 Task: Change the AutoArchive frequency to 14 days in Microsoft Outlook.
Action: Mouse moved to (46, 27)
Screenshot: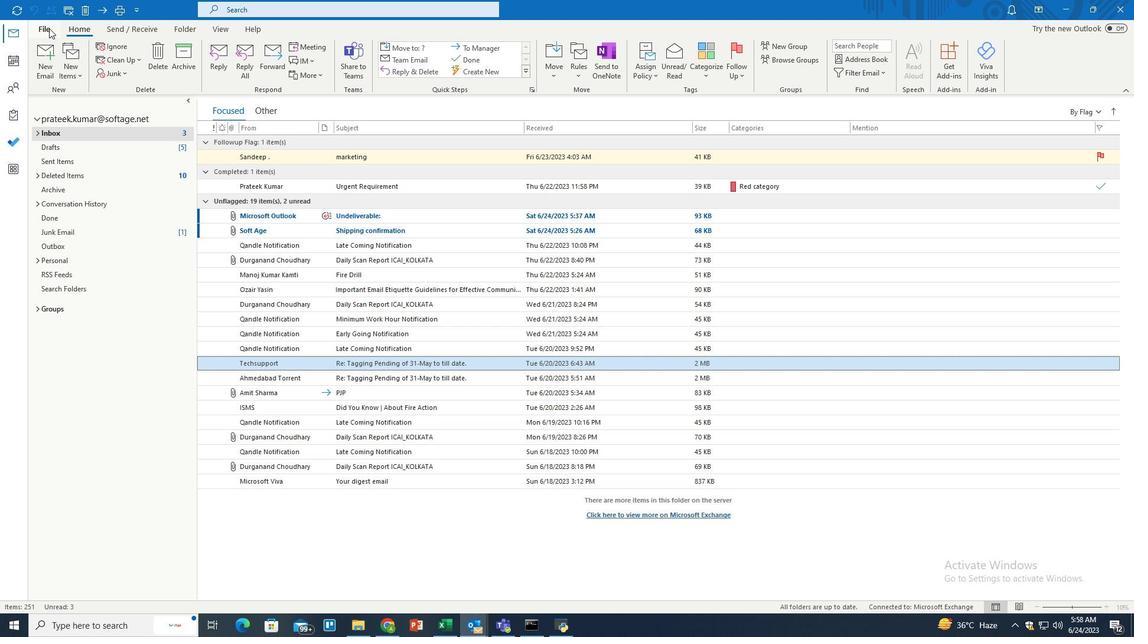 
Action: Mouse pressed left at (46, 27)
Screenshot: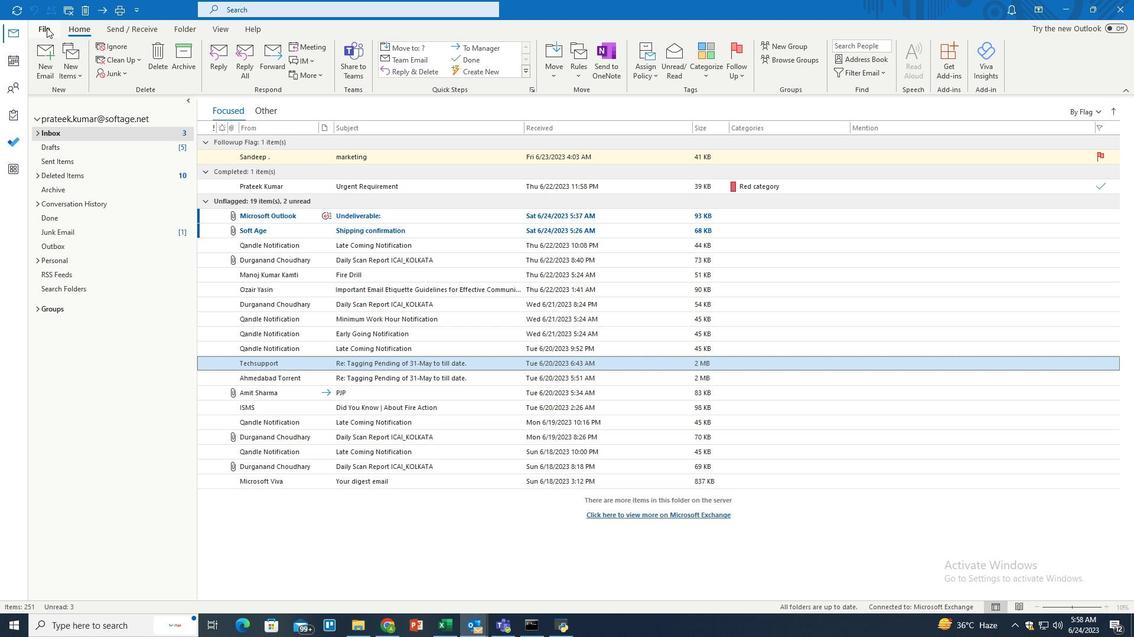 
Action: Mouse moved to (42, 568)
Screenshot: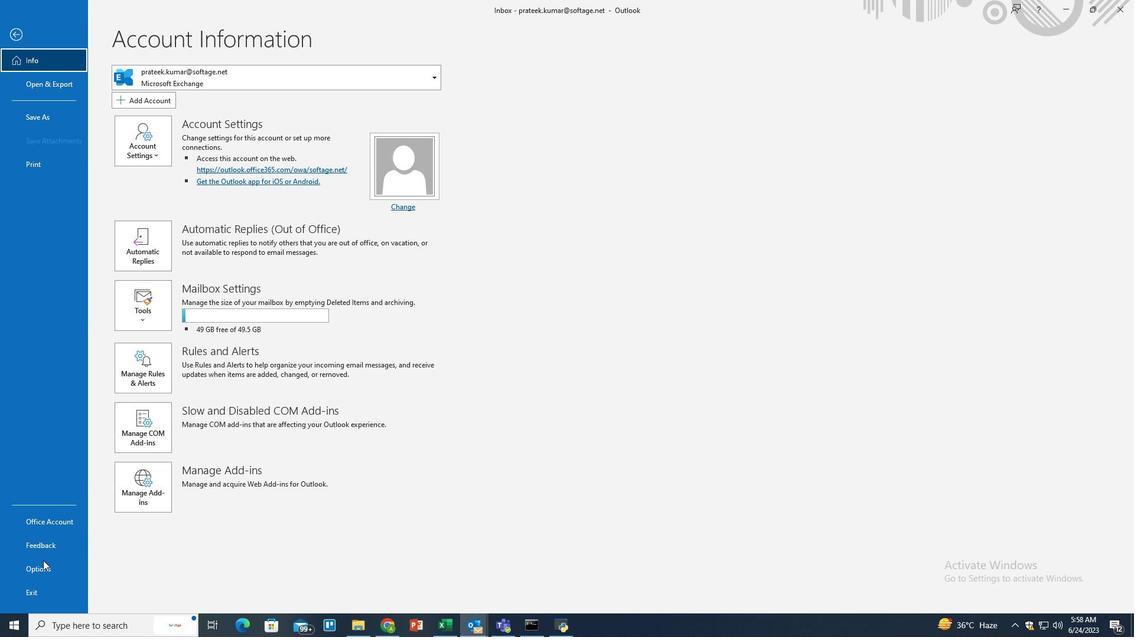 
Action: Mouse pressed left at (42, 568)
Screenshot: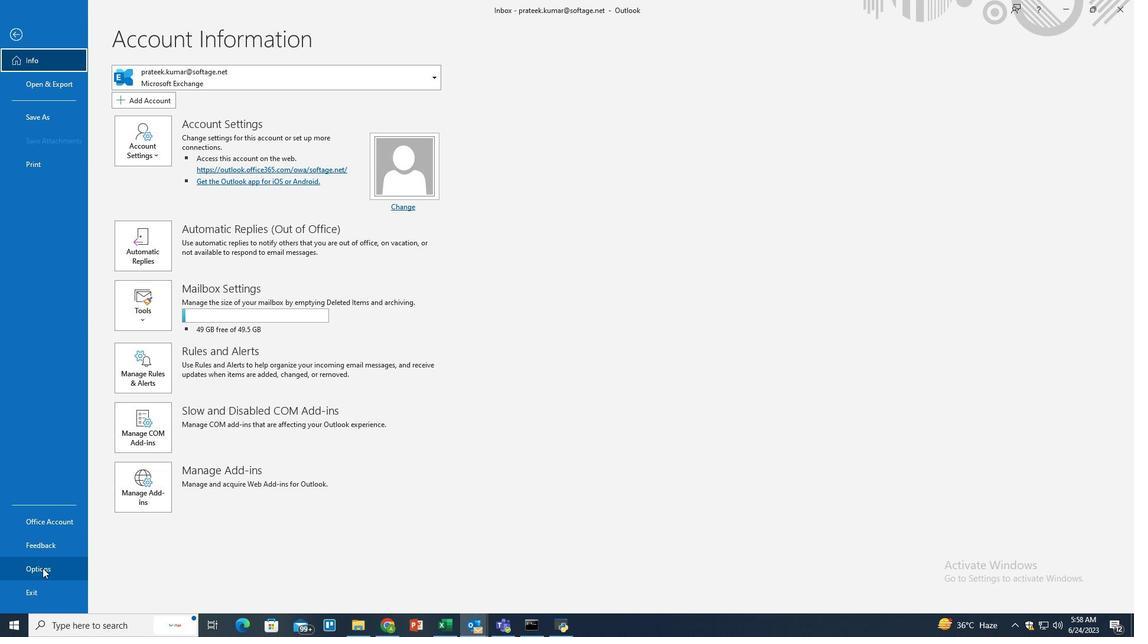 
Action: Mouse moved to (356, 284)
Screenshot: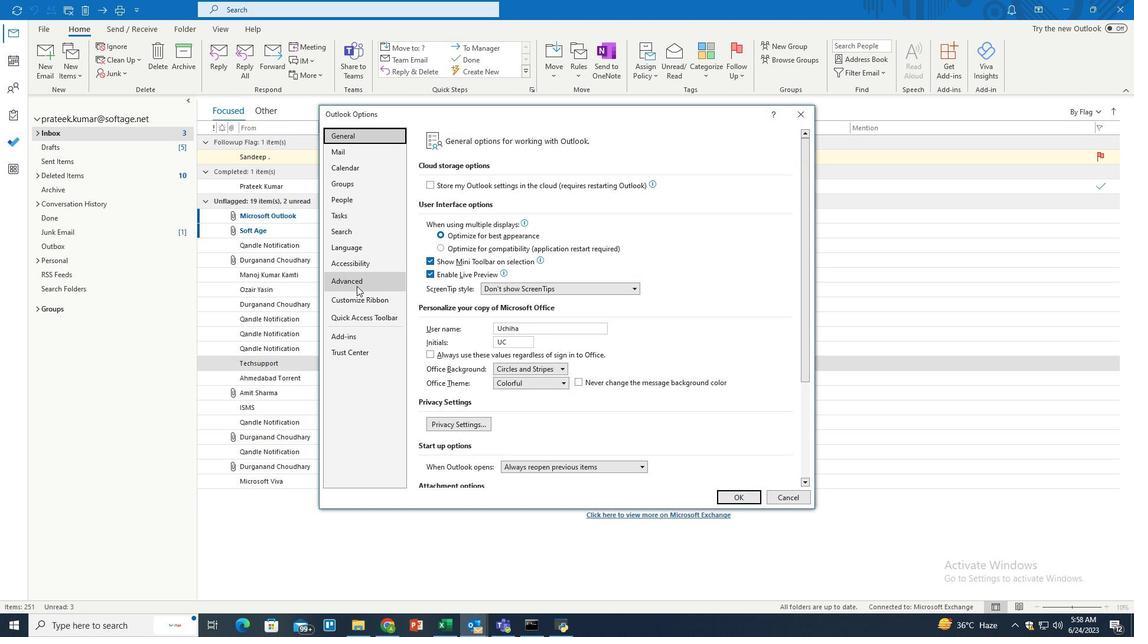 
Action: Mouse pressed left at (356, 284)
Screenshot: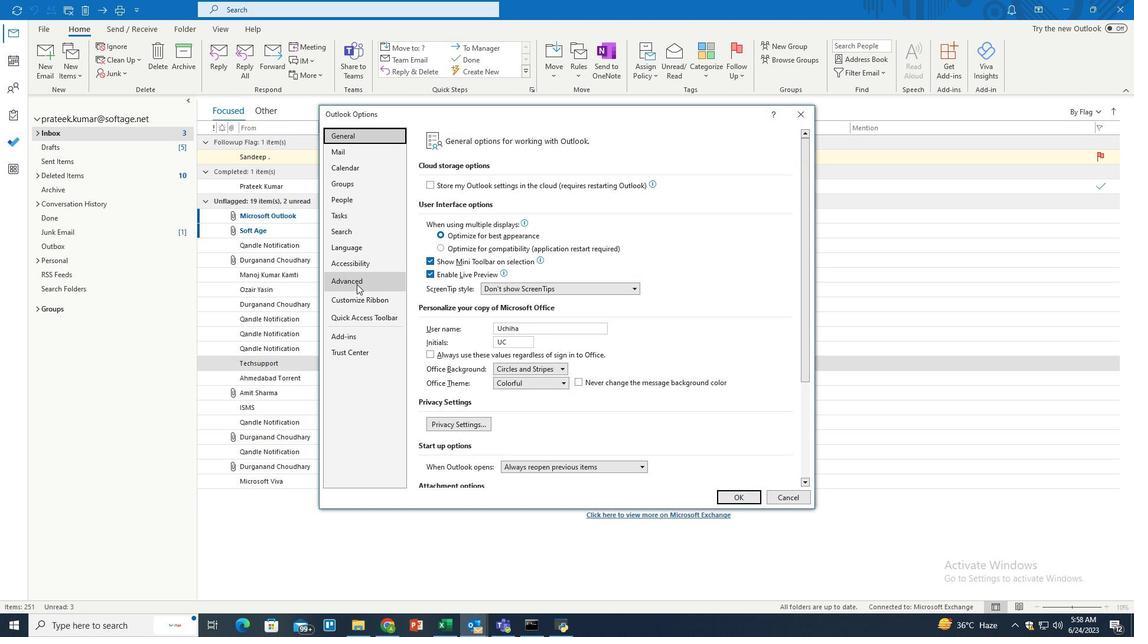 
Action: Mouse moved to (525, 288)
Screenshot: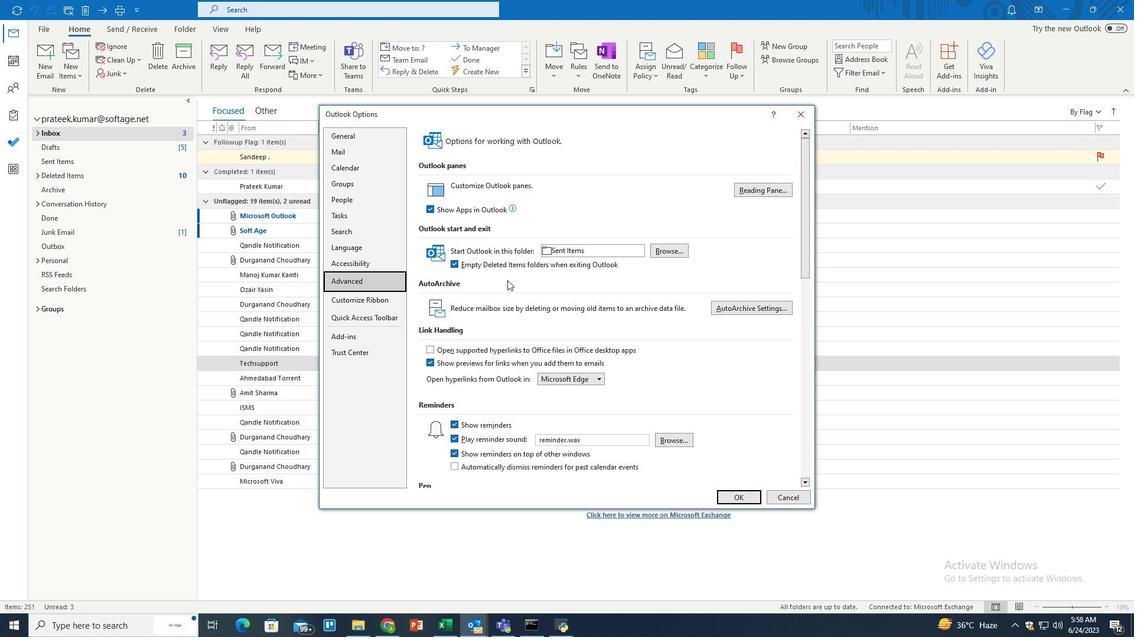 
Action: Mouse scrolled (525, 288) with delta (0, 0)
Screenshot: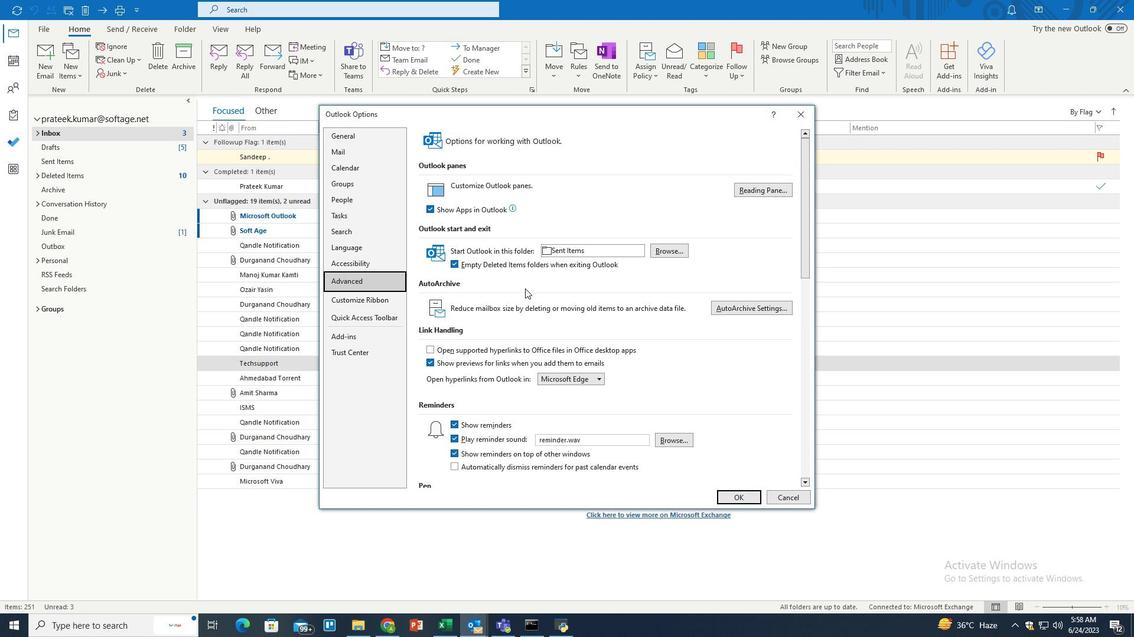 
Action: Mouse moved to (754, 279)
Screenshot: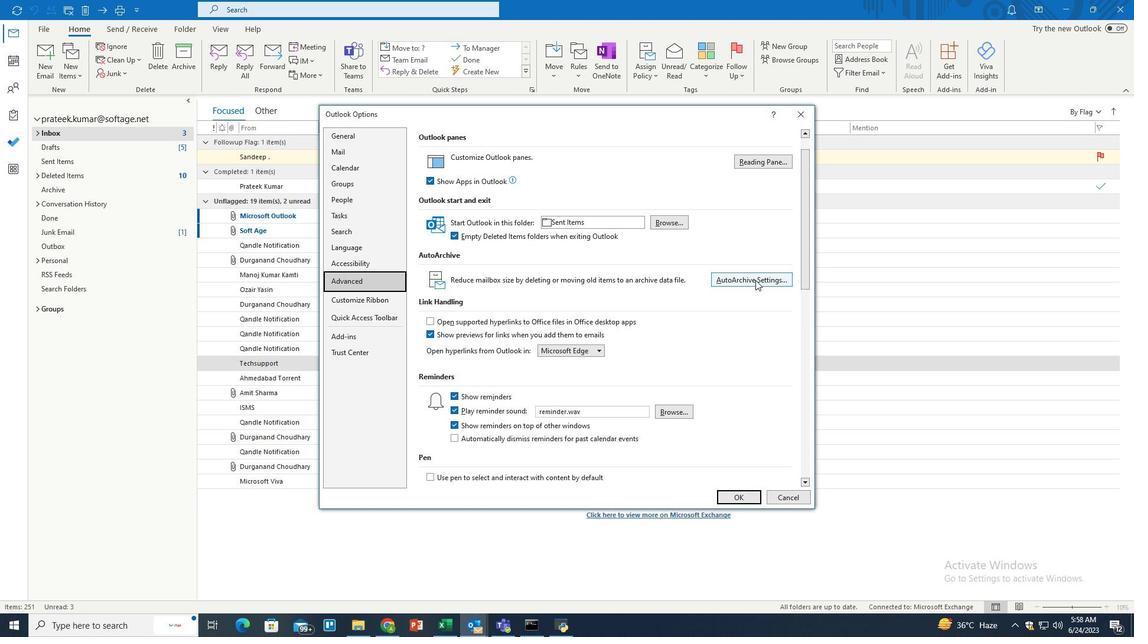 
Action: Mouse pressed left at (754, 279)
Screenshot: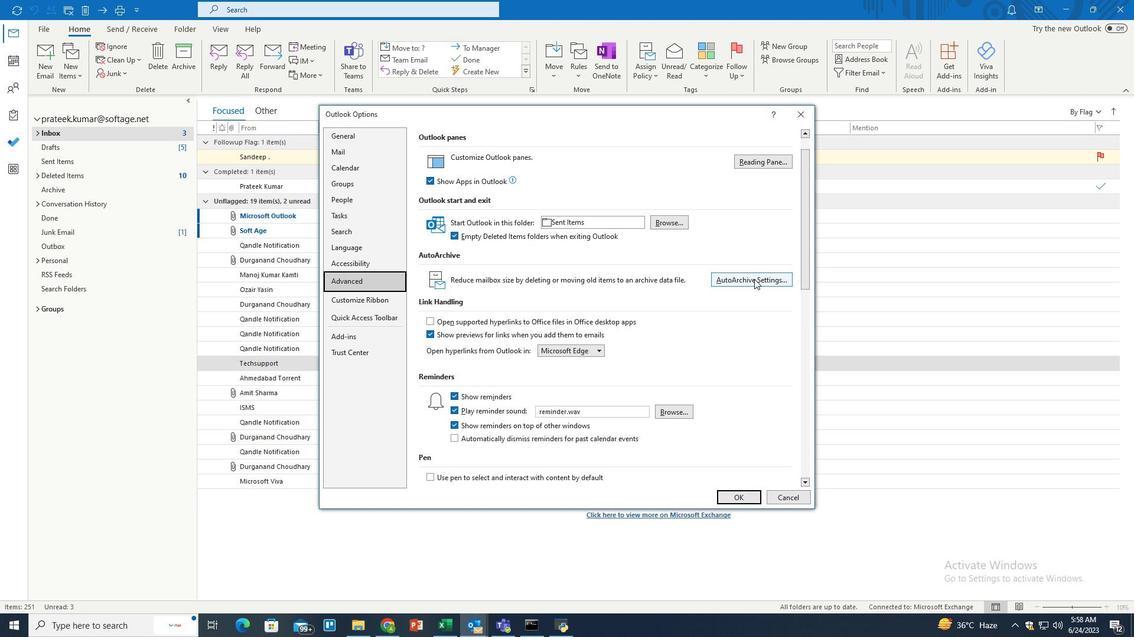 
Action: Mouse moved to (471, 223)
Screenshot: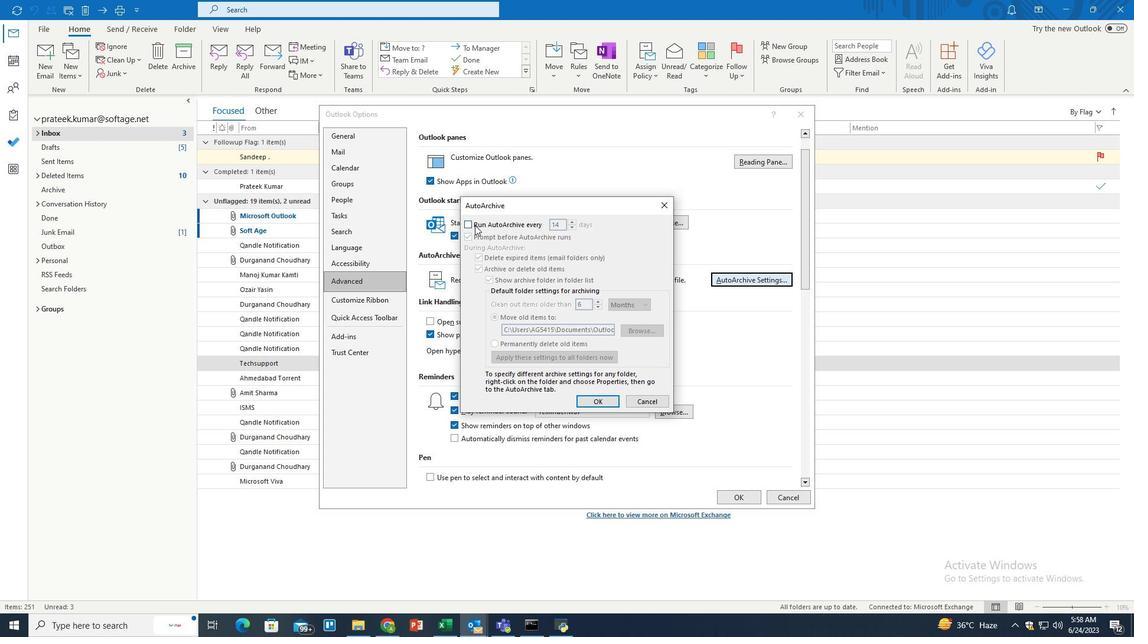 
Action: Mouse pressed left at (471, 223)
Screenshot: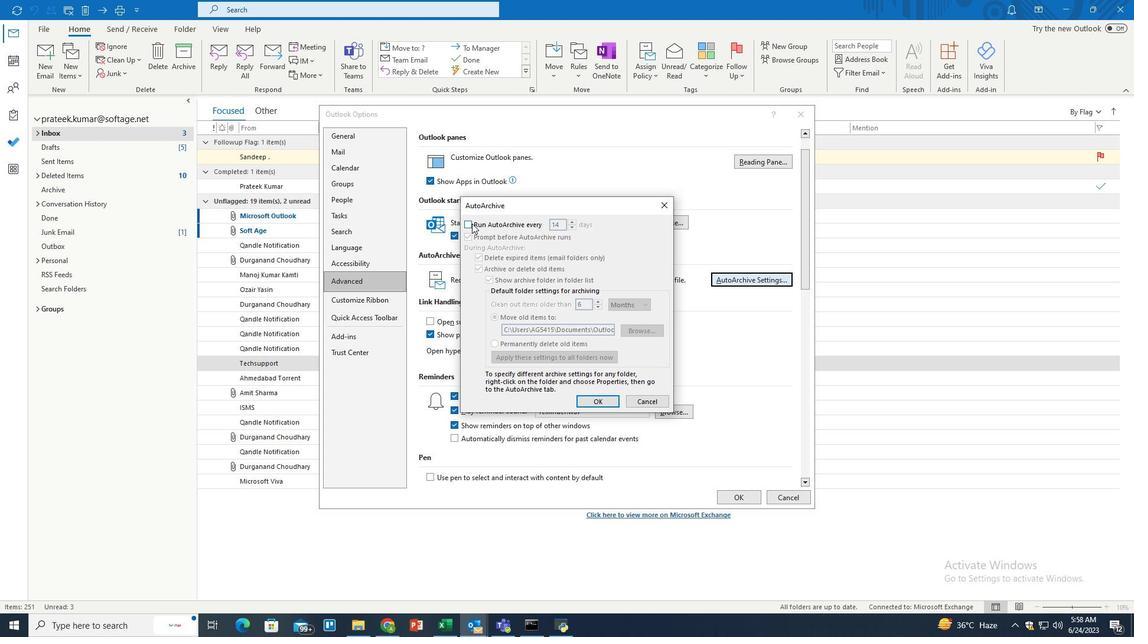 
Action: Mouse moved to (571, 220)
Screenshot: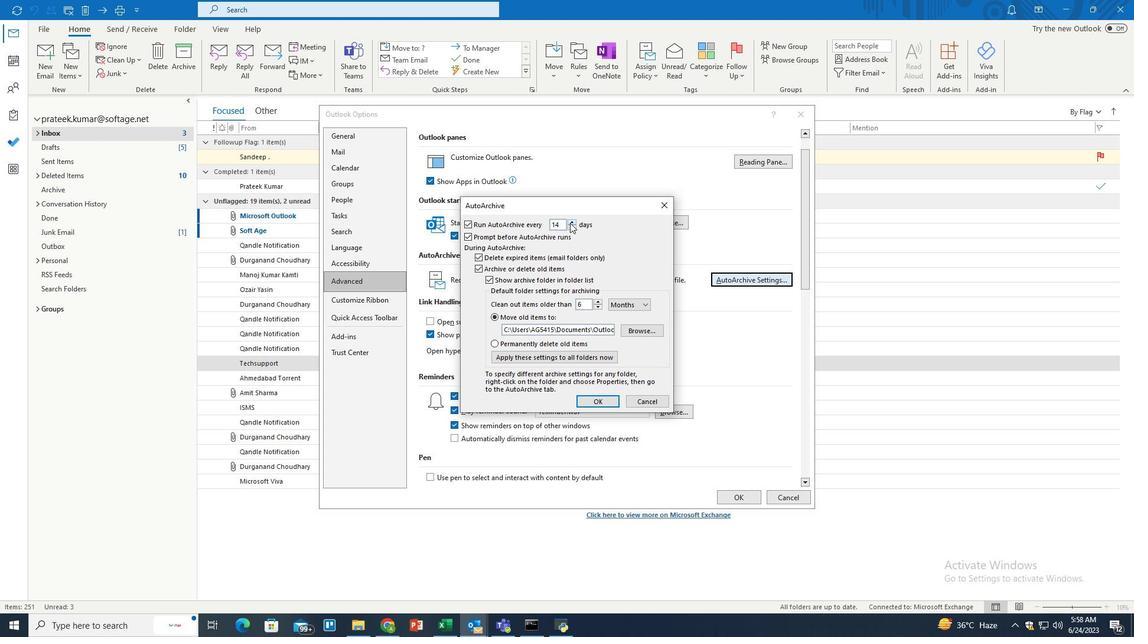
Action: Mouse pressed left at (571, 220)
Screenshot: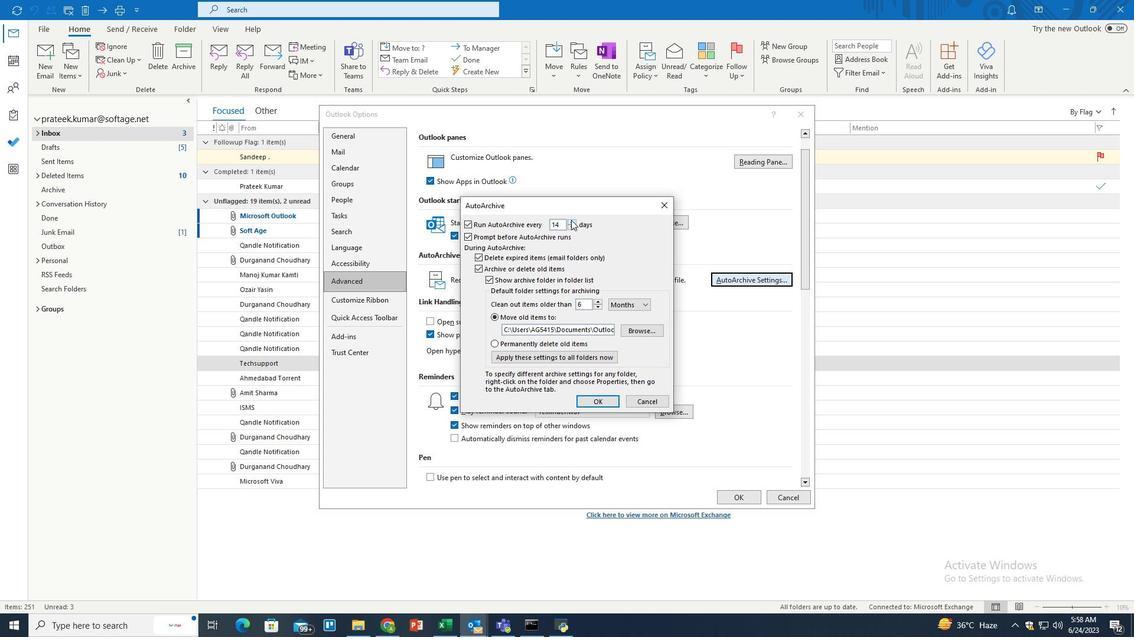 
Action: Mouse pressed left at (571, 220)
Screenshot: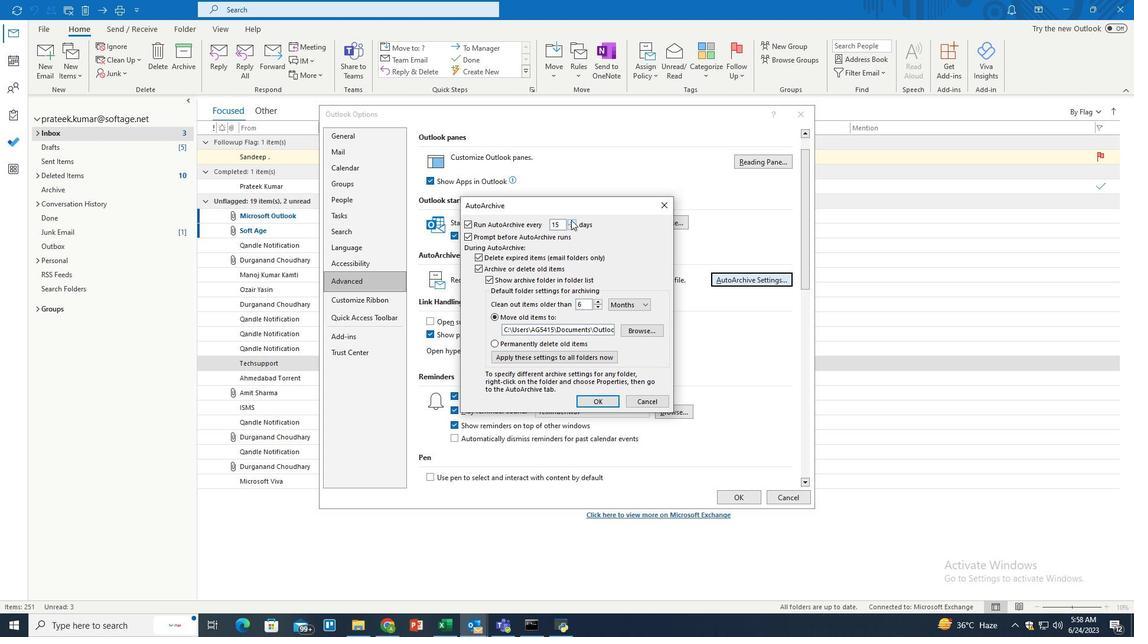 
Action: Mouse pressed left at (571, 220)
Screenshot: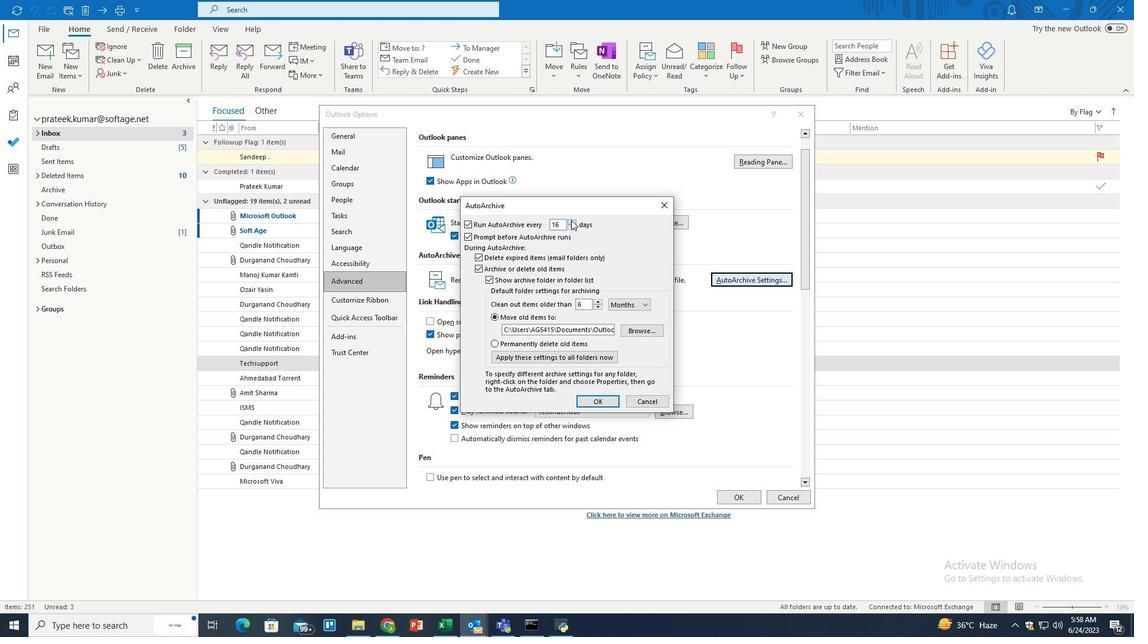 
Action: Mouse pressed left at (571, 220)
Screenshot: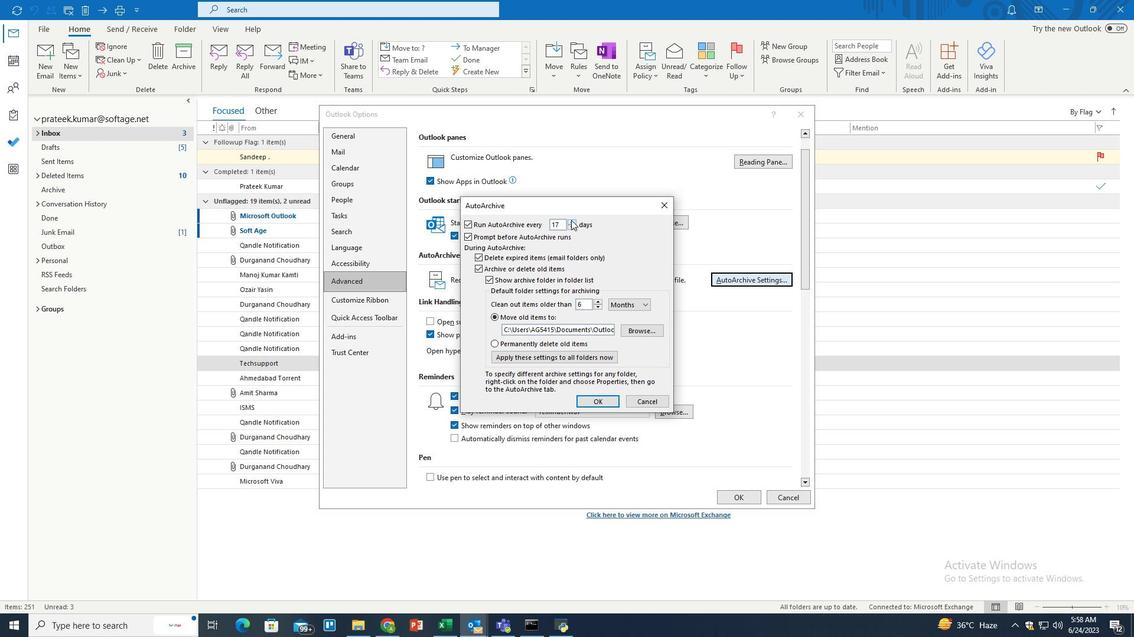 
Action: Mouse pressed left at (571, 220)
Screenshot: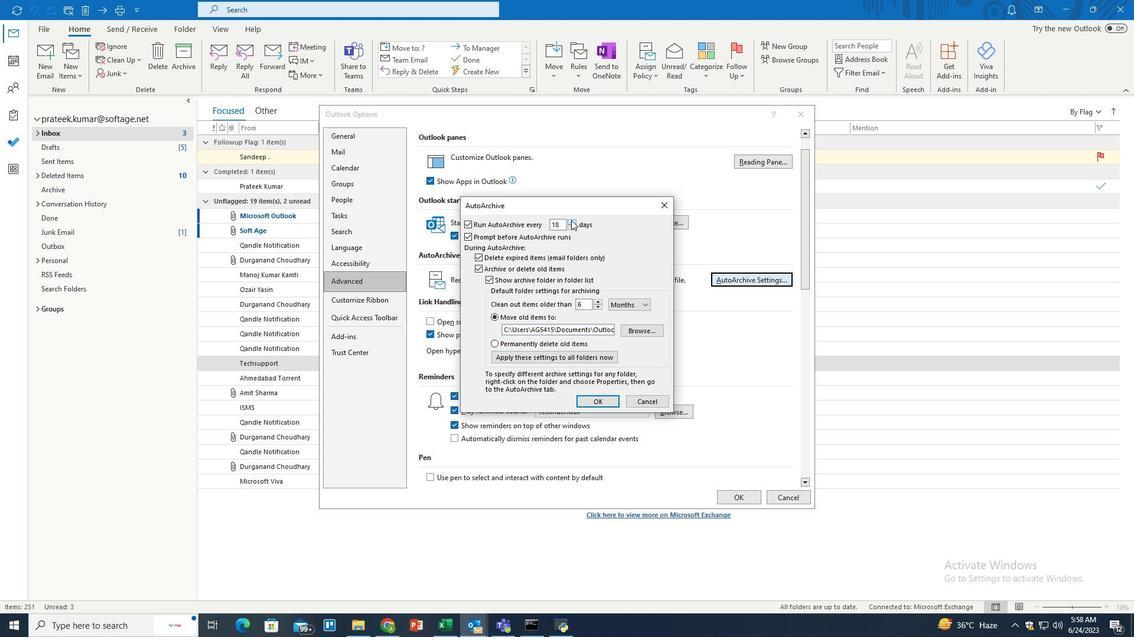 
Action: Mouse pressed left at (571, 220)
Screenshot: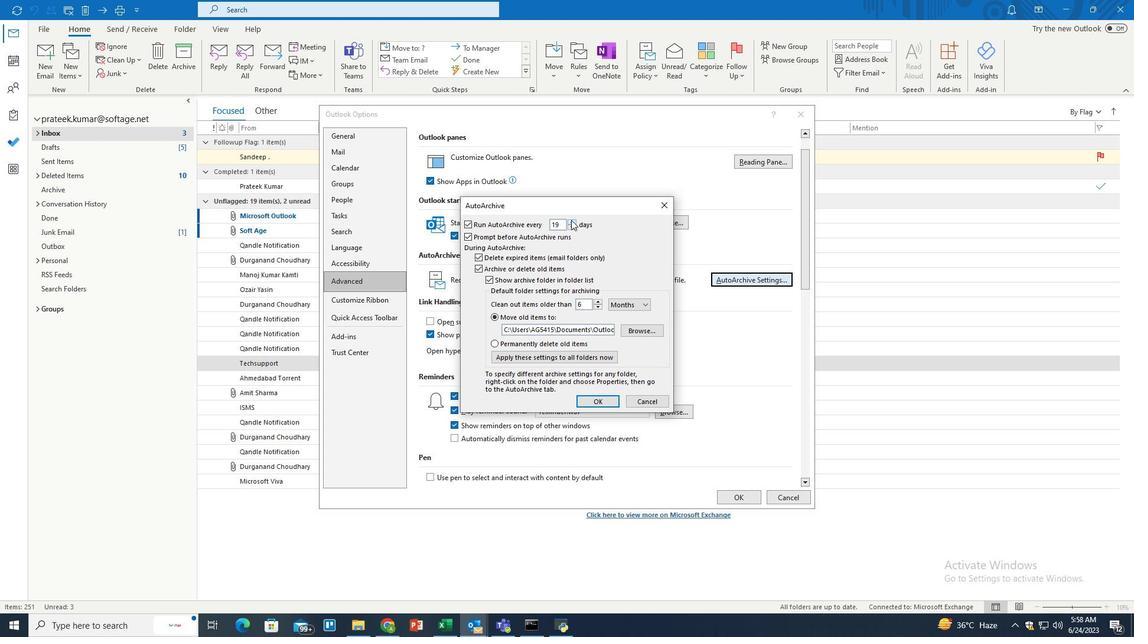 
Action: Mouse moved to (593, 398)
Screenshot: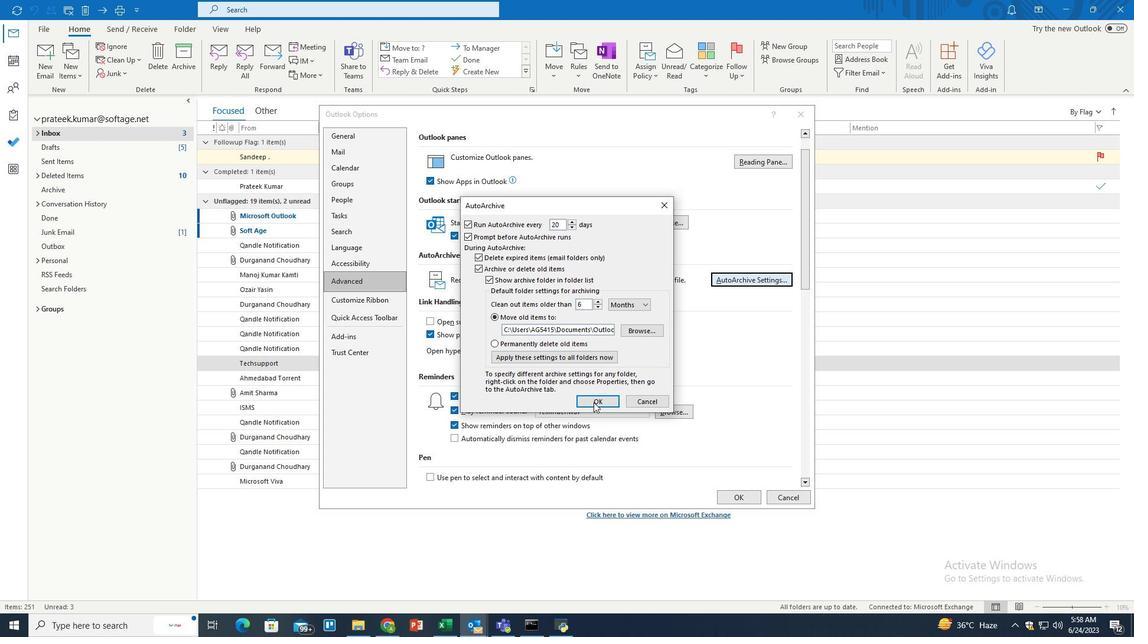 
Action: Mouse pressed left at (593, 398)
Screenshot: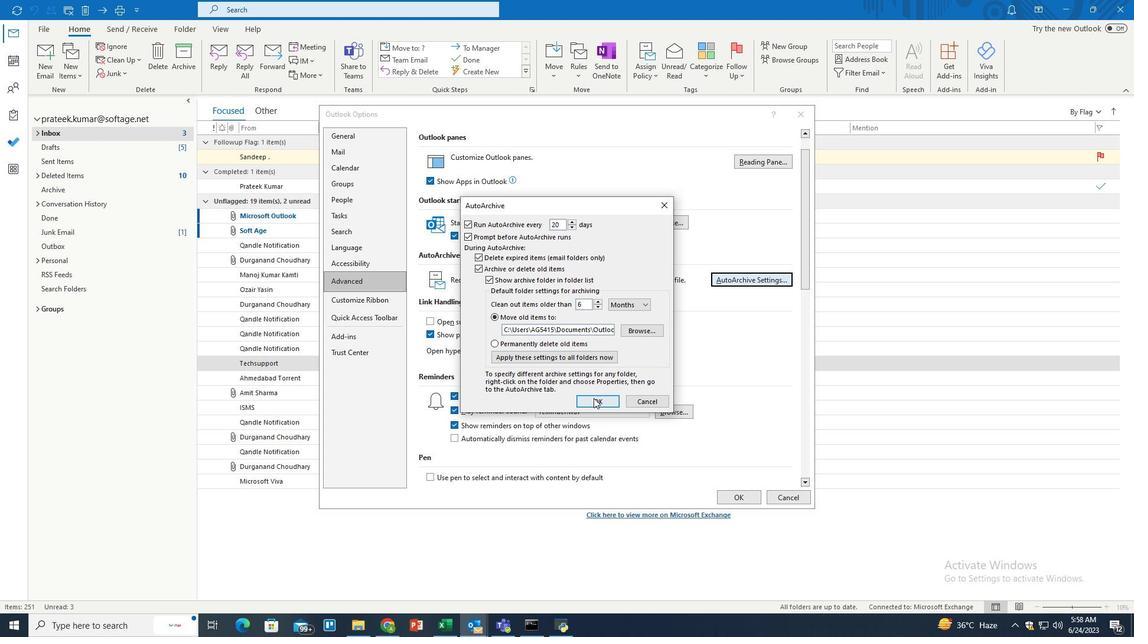 
Action: Mouse moved to (738, 492)
Screenshot: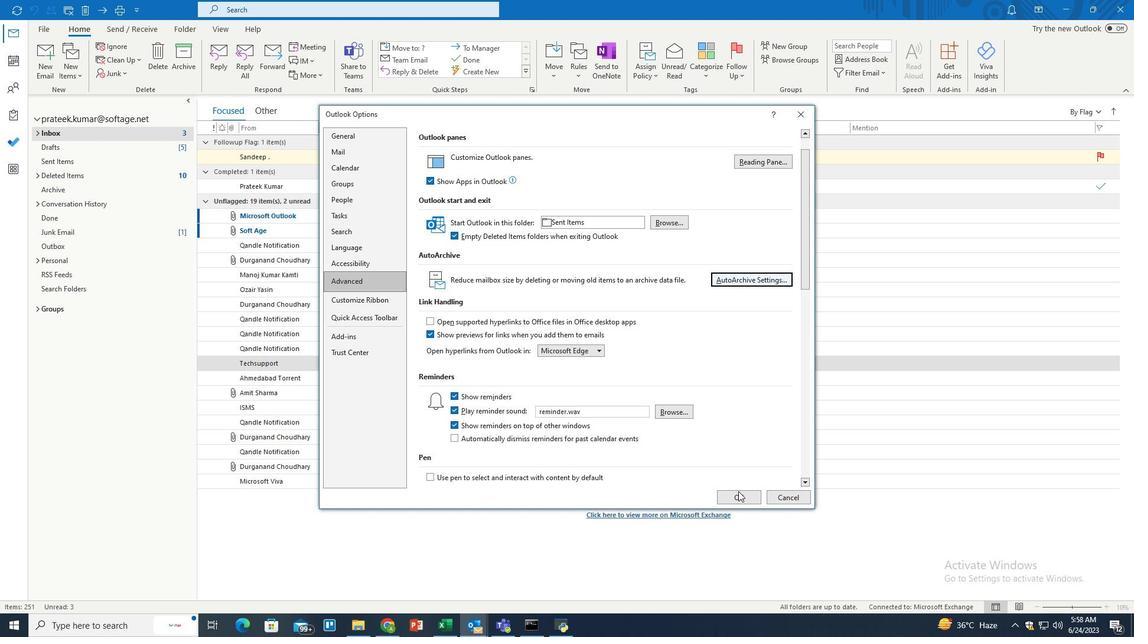 
Action: Mouse pressed left at (738, 492)
Screenshot: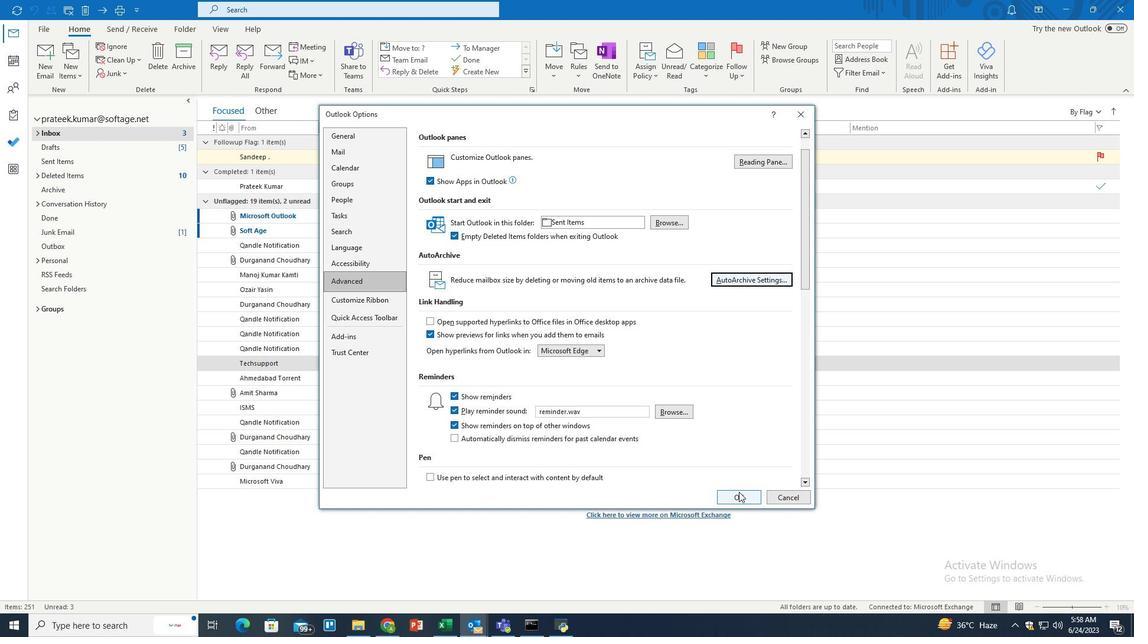
Action: Mouse moved to (617, 356)
Screenshot: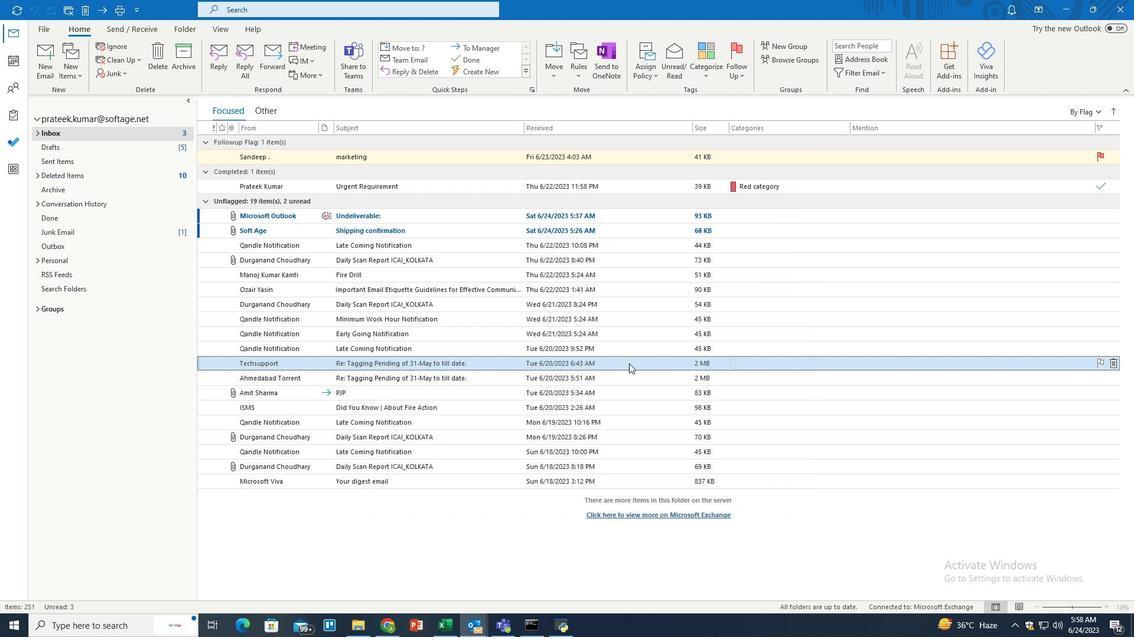 
